 Task: Sort the products in the category "Brownies" by relevance.
Action: Mouse moved to (691, 248)
Screenshot: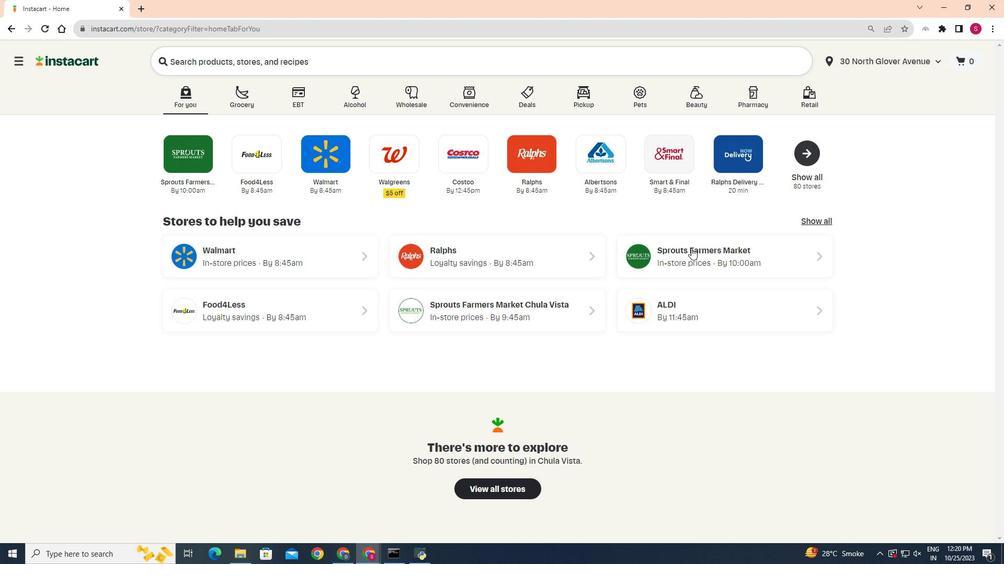 
Action: Mouse pressed left at (691, 248)
Screenshot: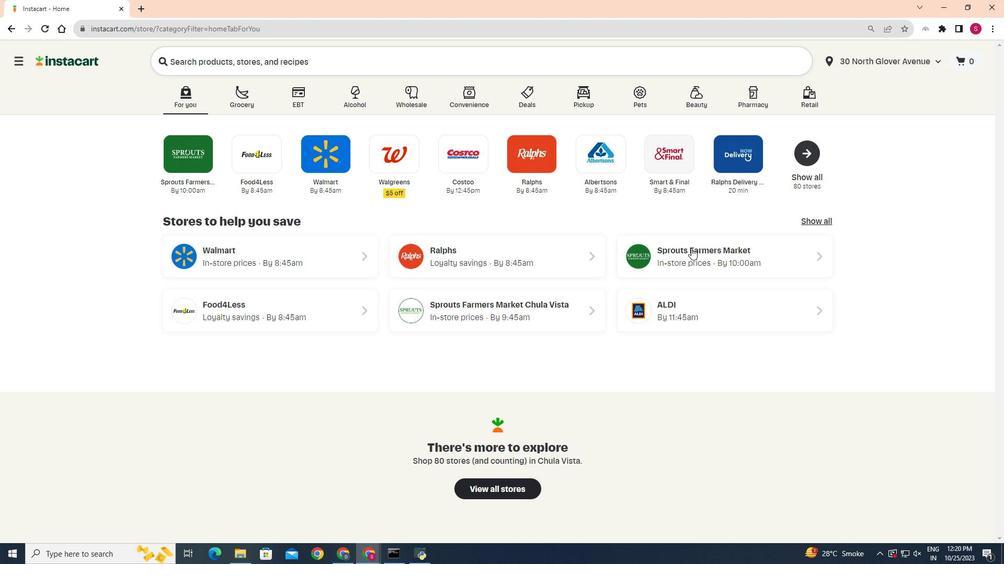 
Action: Mouse moved to (48, 455)
Screenshot: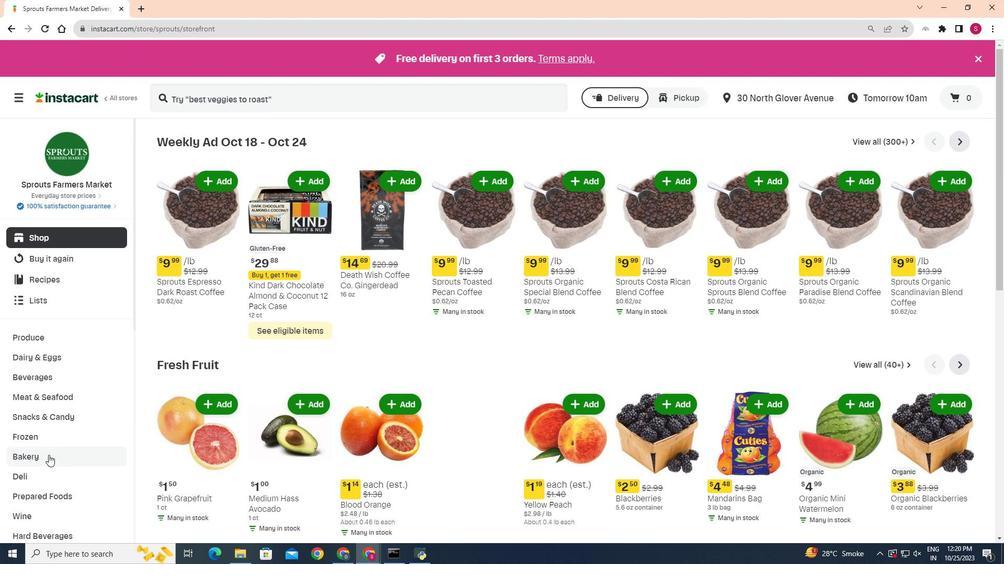 
Action: Mouse pressed left at (48, 455)
Screenshot: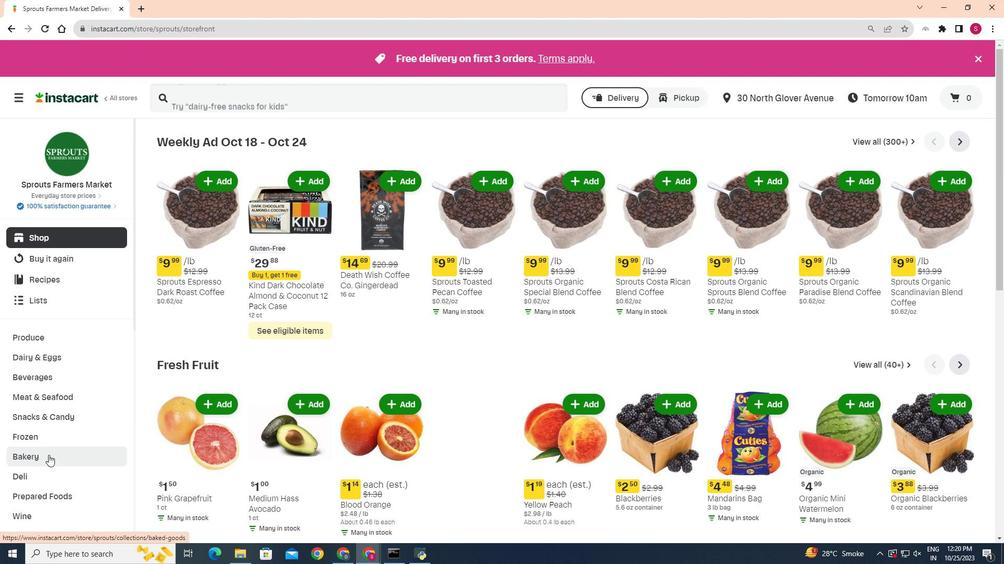 
Action: Mouse moved to (367, 163)
Screenshot: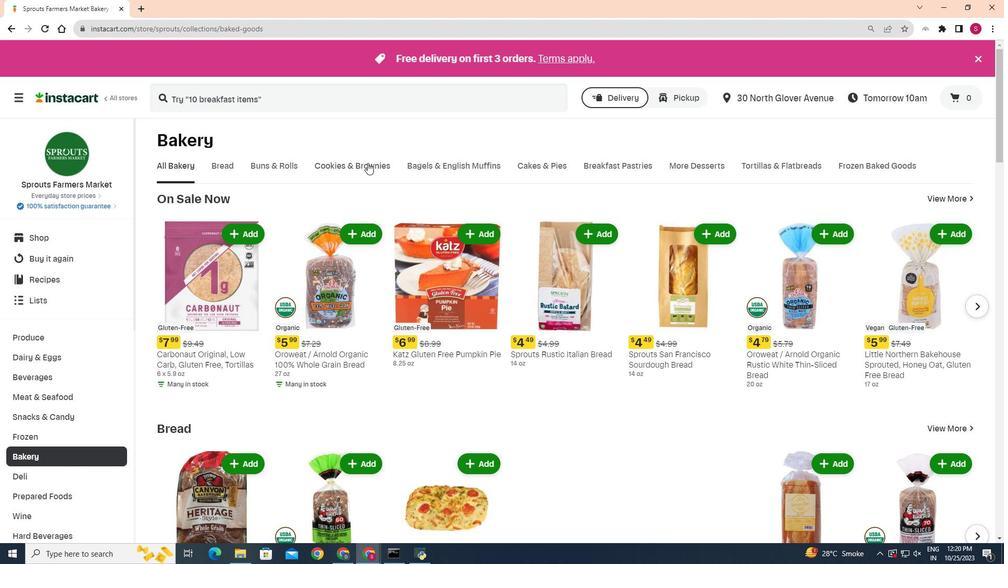 
Action: Mouse pressed left at (367, 163)
Screenshot: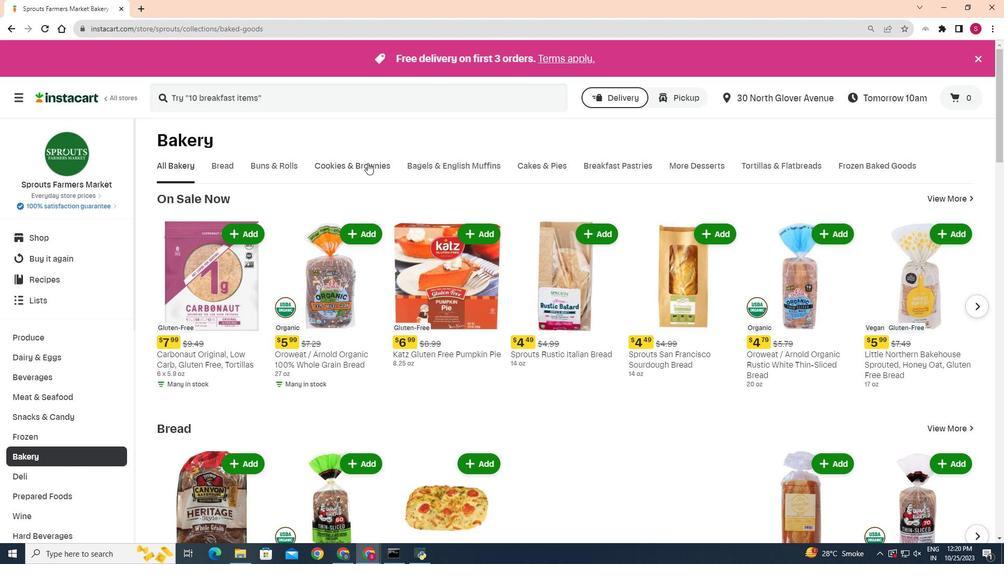 
Action: Mouse moved to (962, 250)
Screenshot: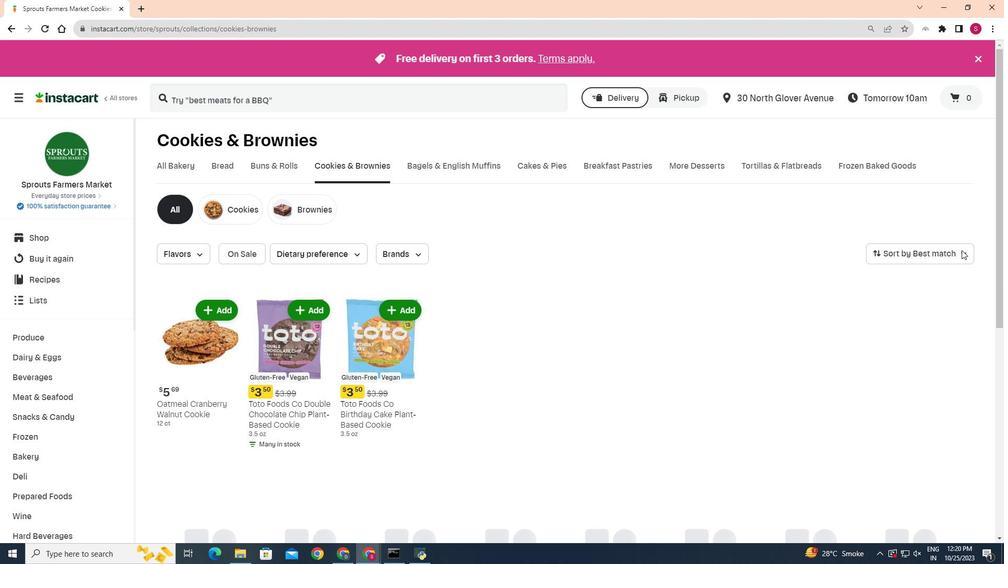 
Action: Mouse pressed left at (962, 250)
Screenshot: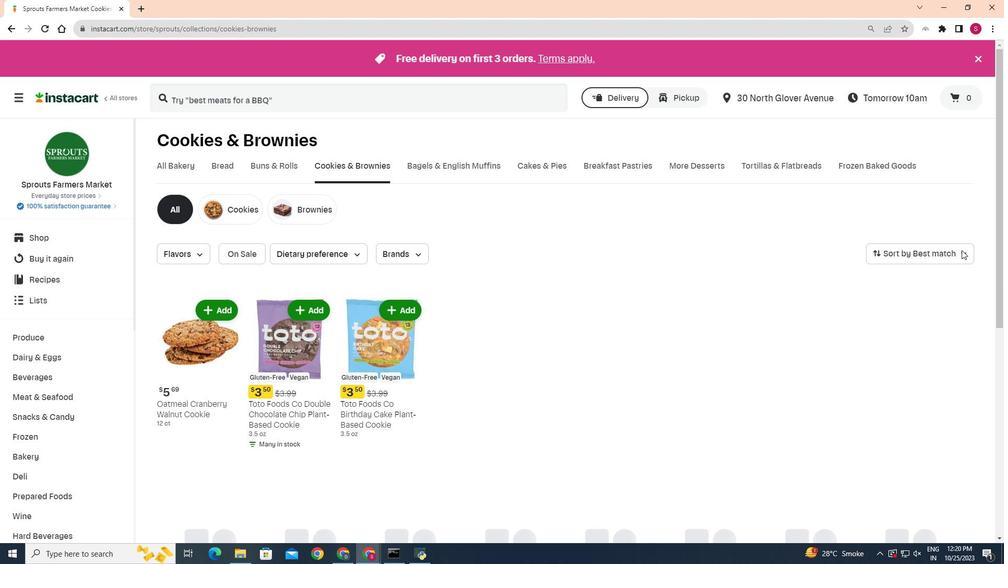 
Action: Mouse moved to (299, 213)
Screenshot: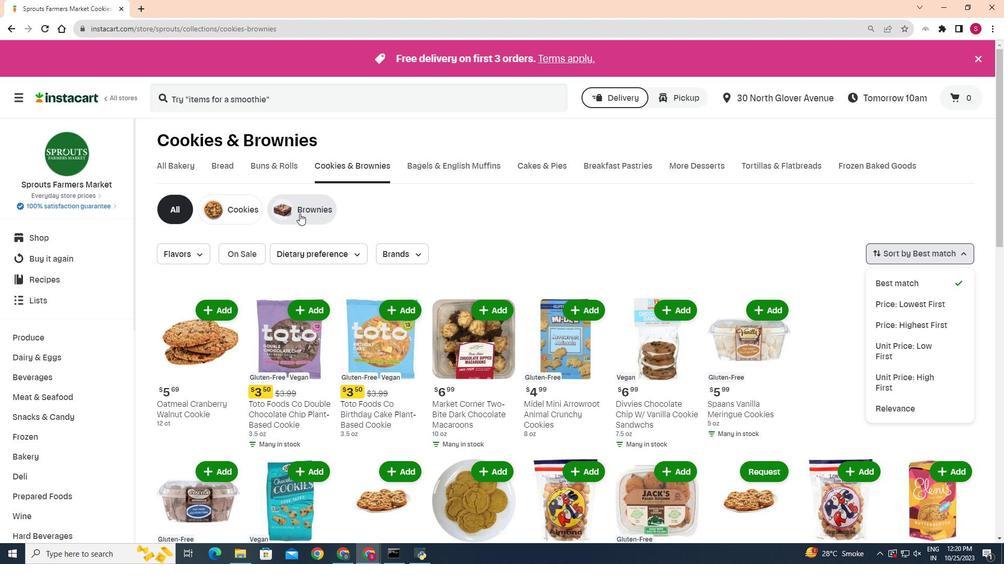 
Action: Mouse pressed left at (299, 213)
Screenshot: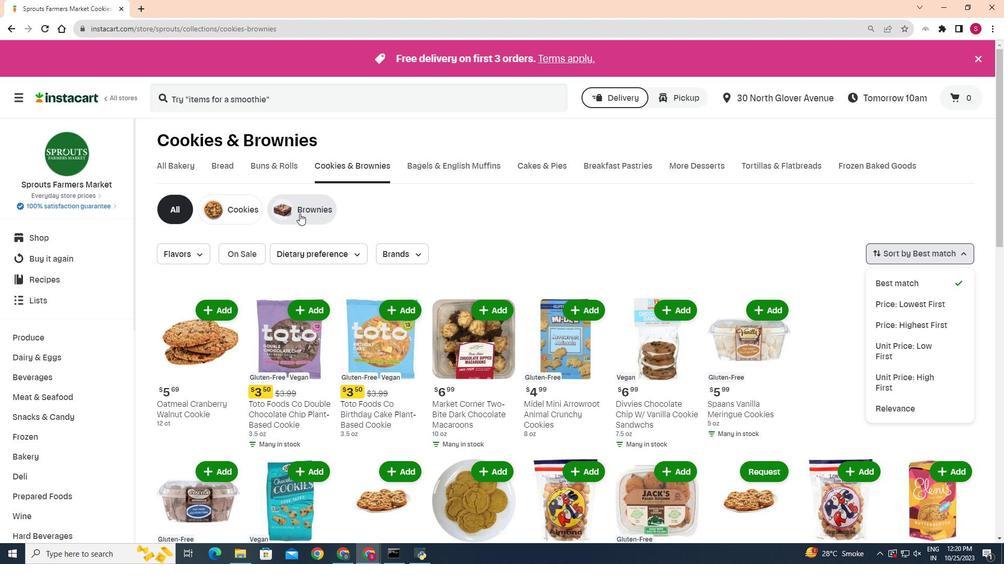 
Action: Mouse moved to (959, 254)
Screenshot: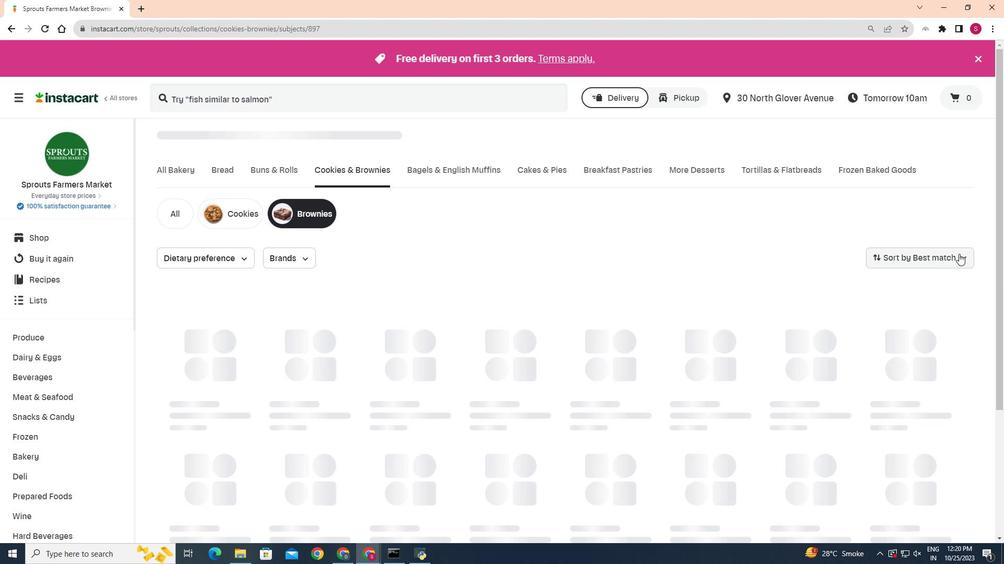 
Action: Mouse pressed left at (959, 254)
Screenshot: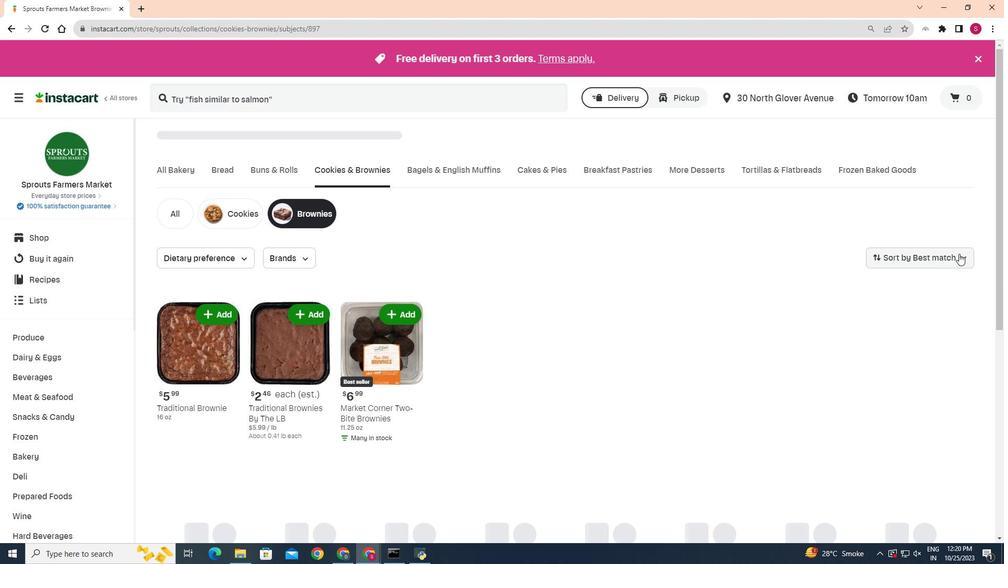 
Action: Mouse moved to (919, 412)
Screenshot: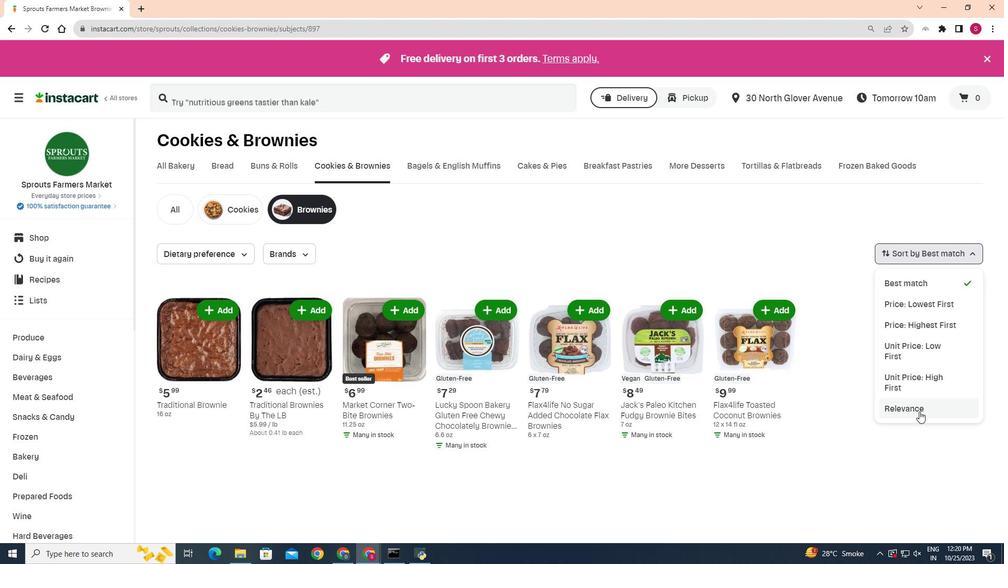 
Action: Mouse pressed left at (919, 412)
Screenshot: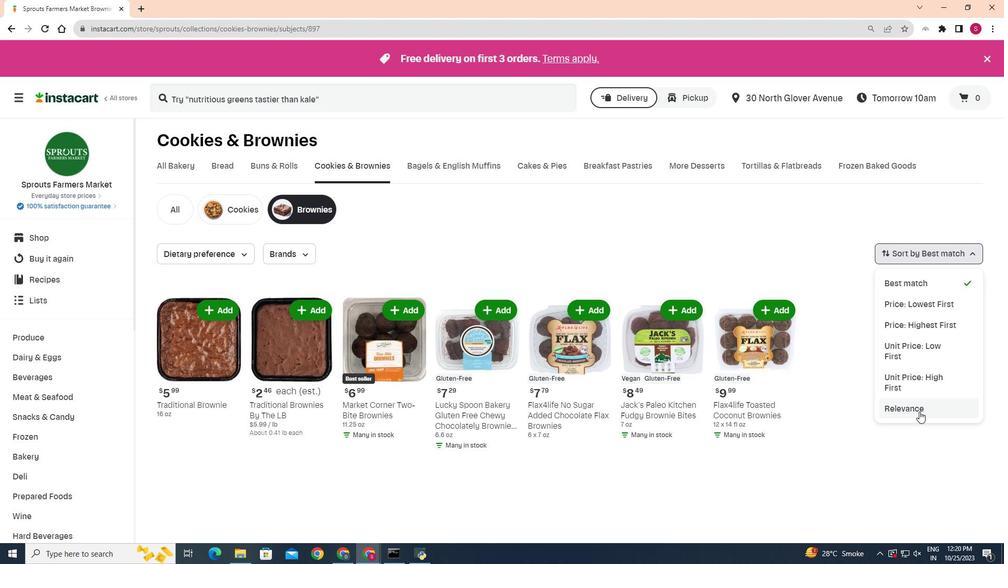 
Action: Mouse moved to (559, 281)
Screenshot: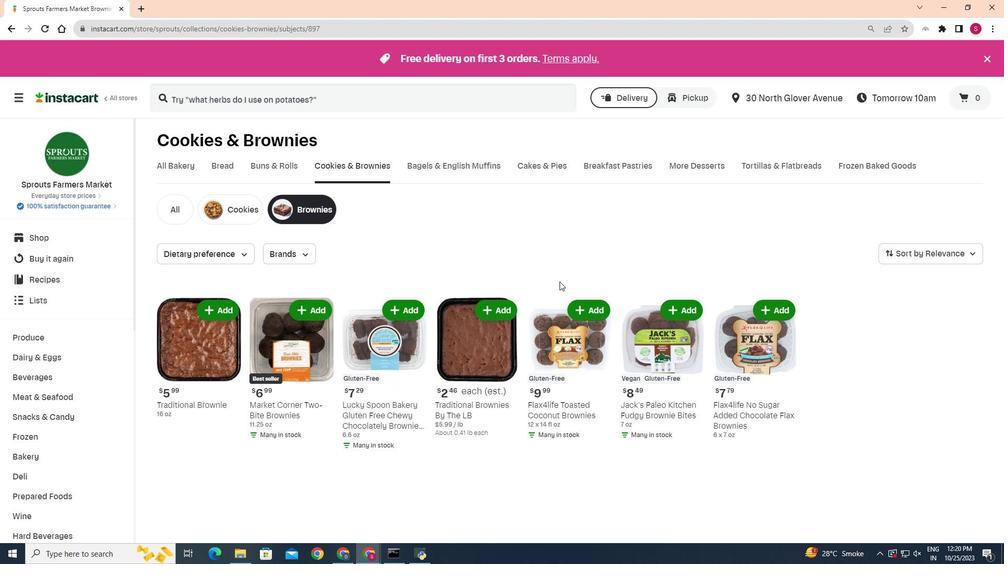 
